 Task: Select the option "Any workspace member" in board deletion restrictions.
Action: Mouse moved to (808, 408)
Screenshot: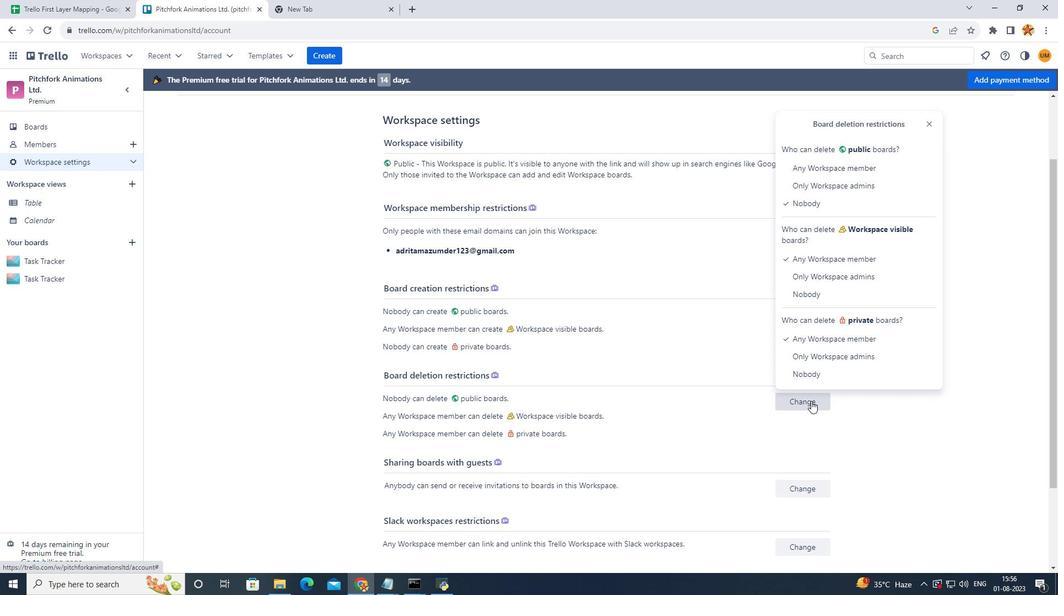 
Action: Mouse pressed left at (808, 408)
Screenshot: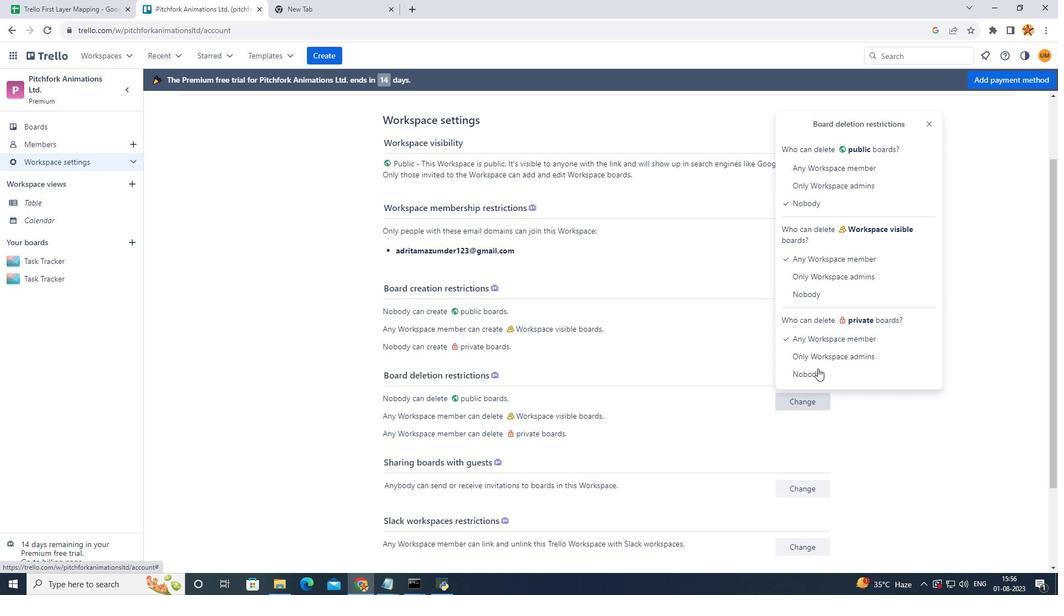 
Action: Mouse moved to (842, 253)
Screenshot: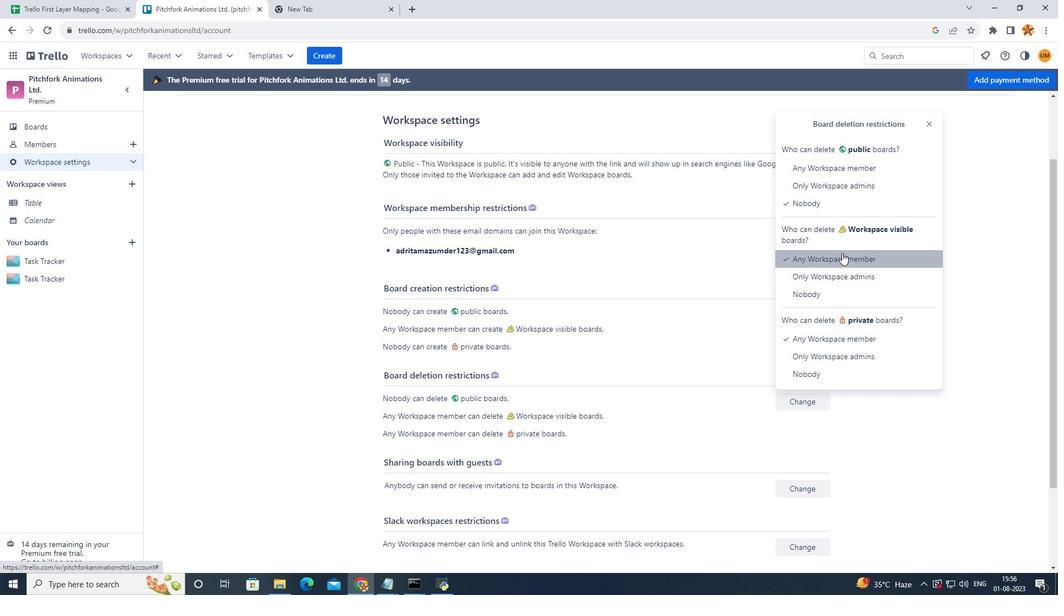 
Action: Mouse pressed left at (842, 253)
Screenshot: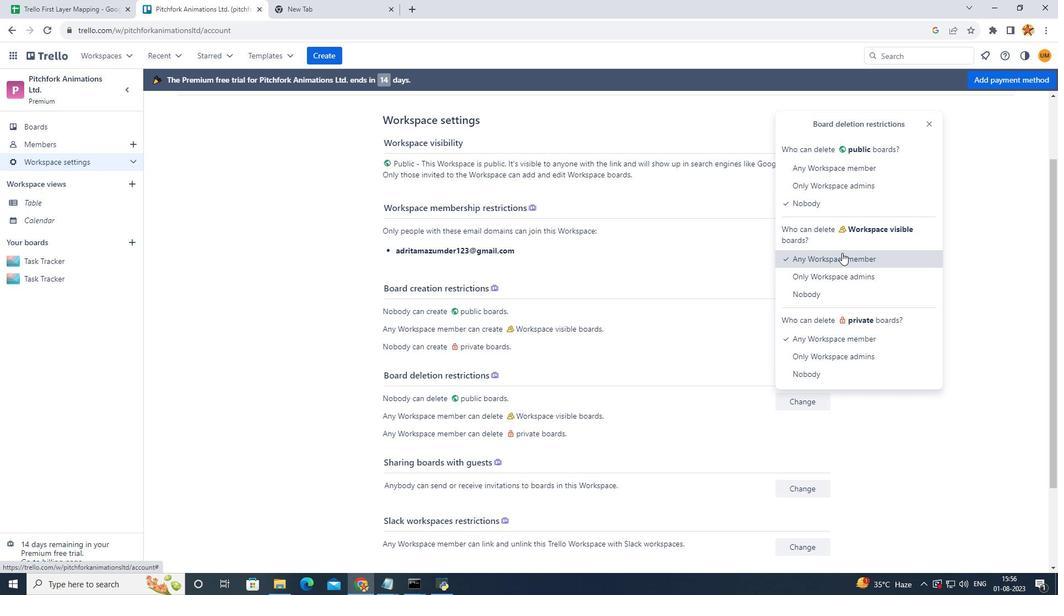 
Action: Mouse moved to (625, 404)
Screenshot: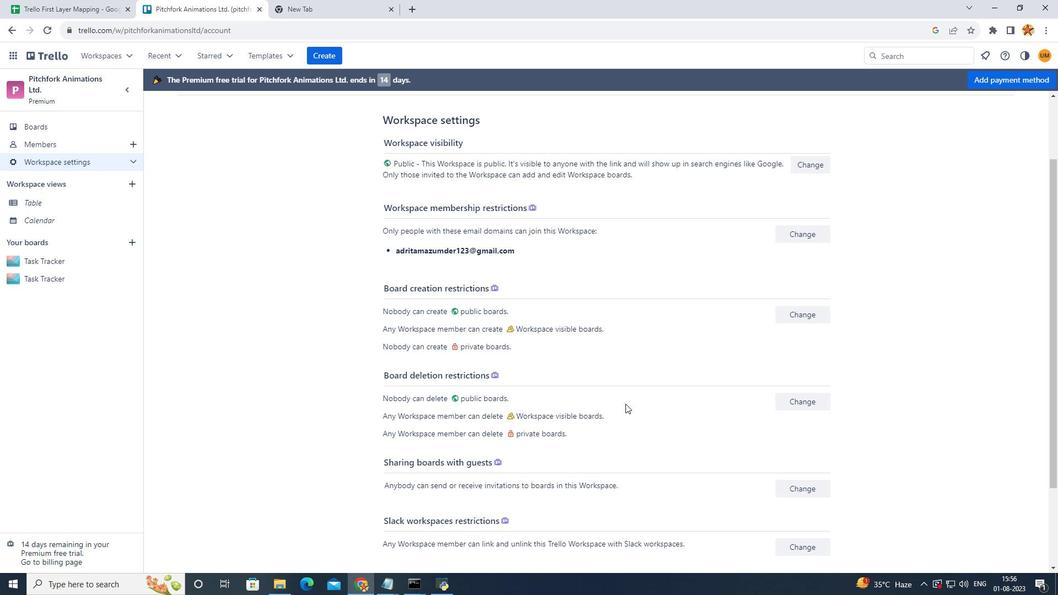 
Action: Mouse pressed left at (625, 404)
Screenshot: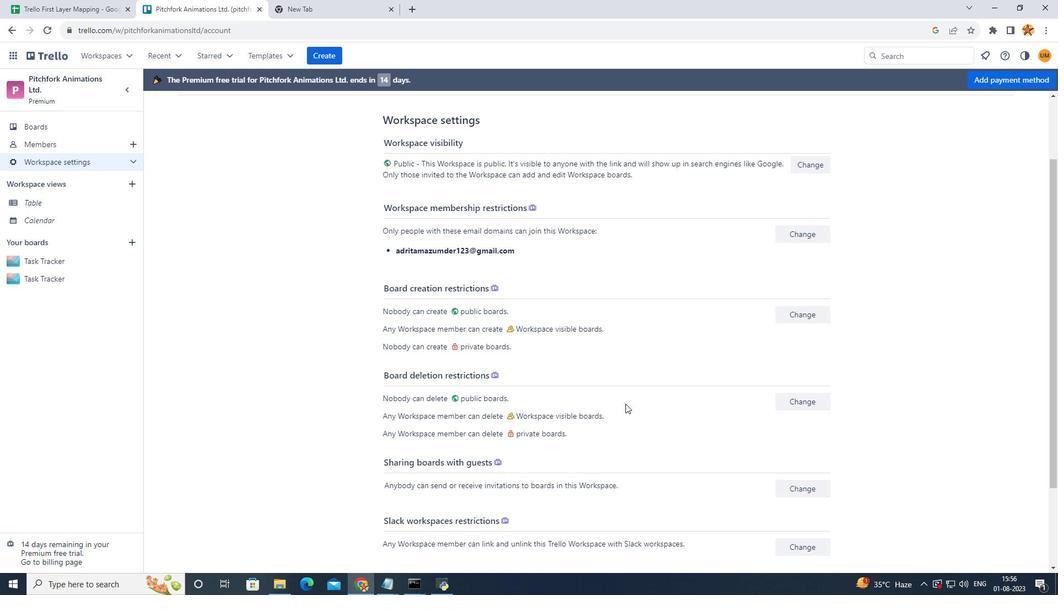 
